 Task: Filter for unread messages   in folder Inbox
Action: Mouse moved to (692, 56)
Screenshot: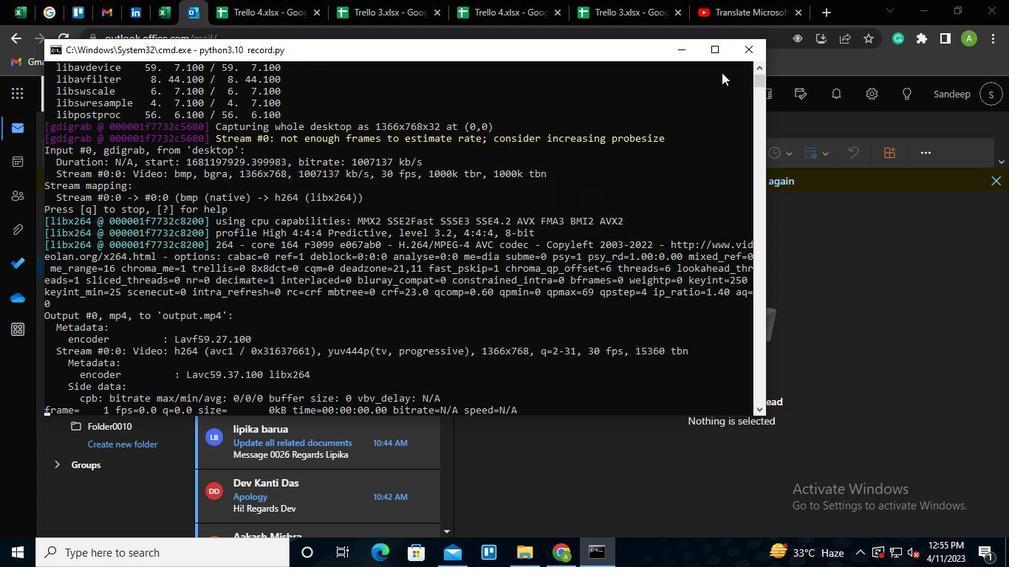 
Action: Mouse pressed left at (692, 56)
Screenshot: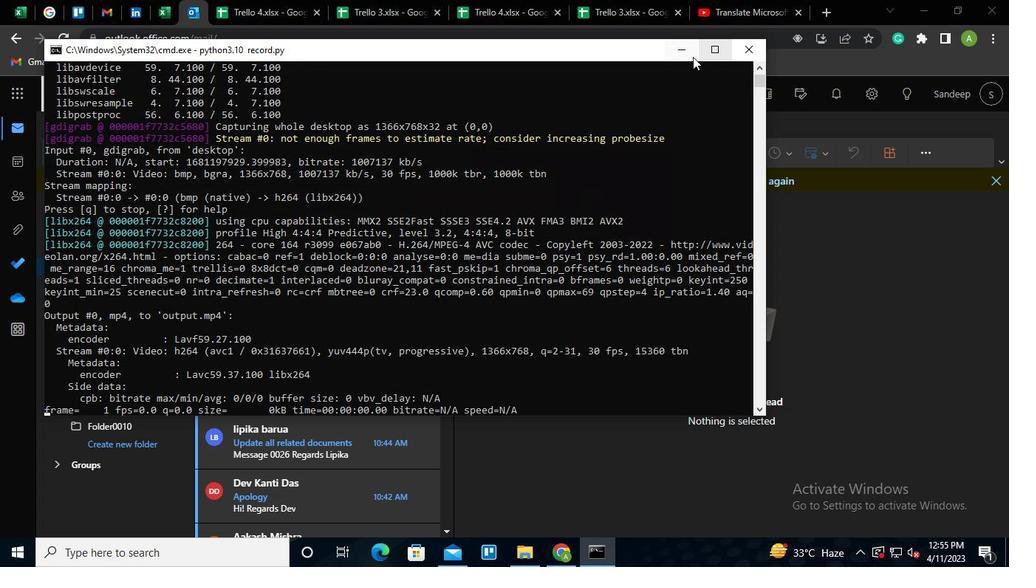 
Action: Mouse moved to (420, 209)
Screenshot: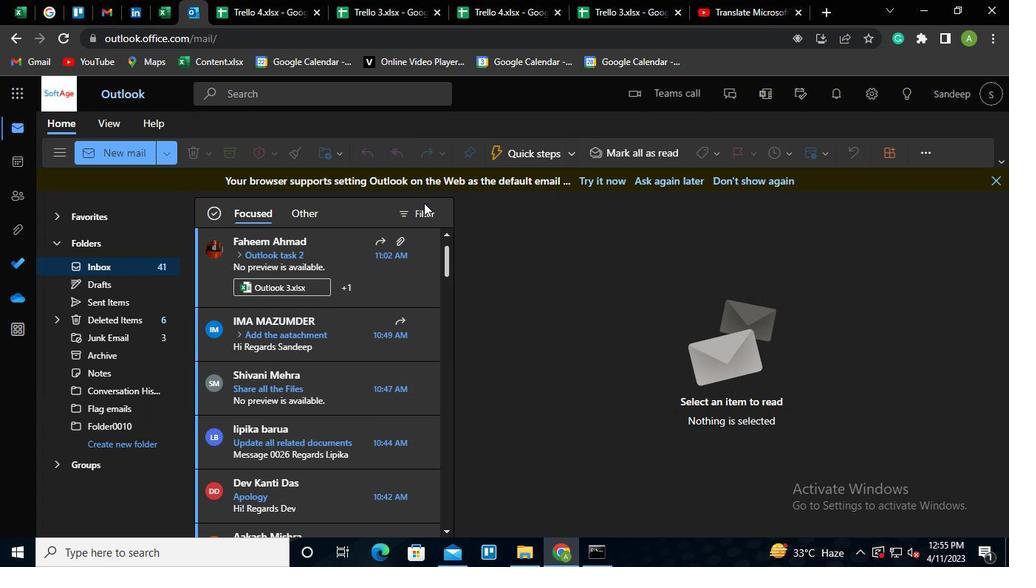 
Action: Mouse pressed left at (420, 209)
Screenshot: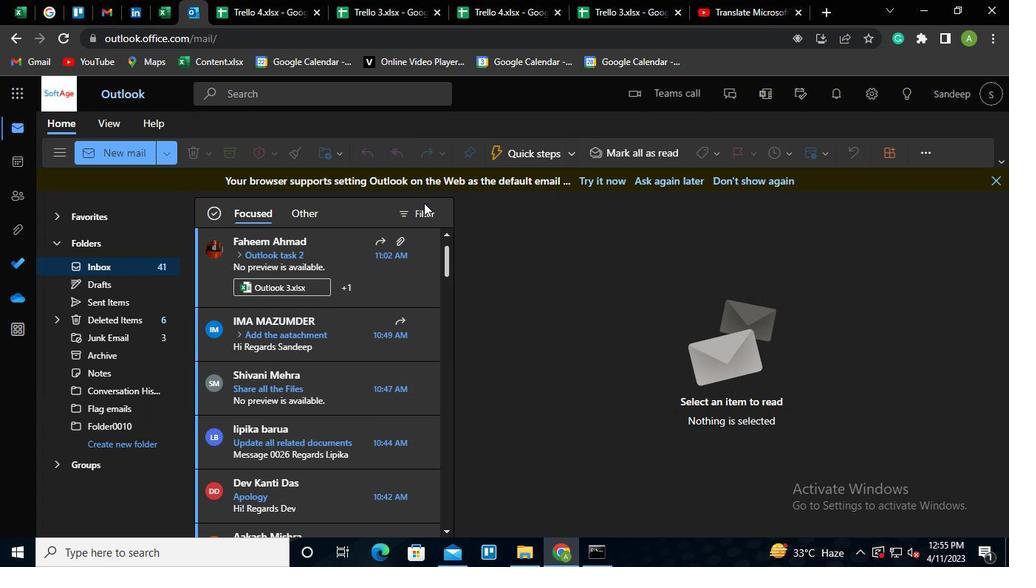 
Action: Mouse moved to (418, 260)
Screenshot: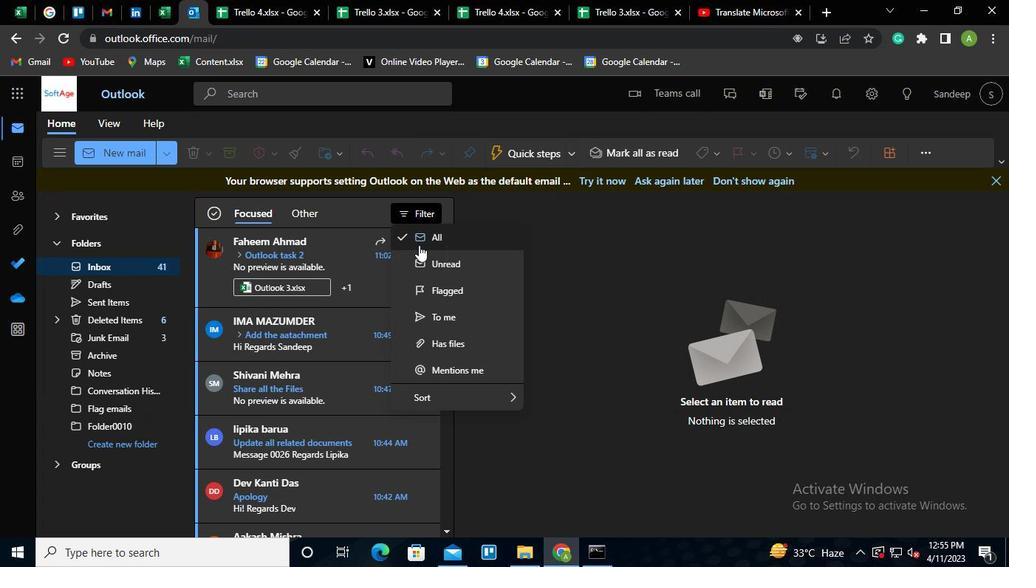 
Action: Mouse pressed left at (418, 260)
Screenshot: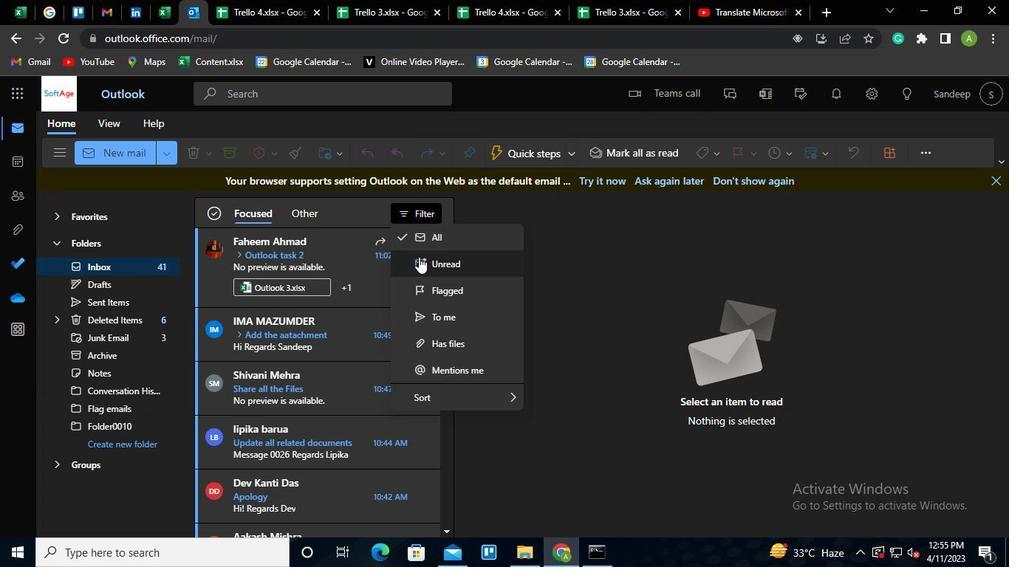 
Action: Mouse moved to (603, 549)
Screenshot: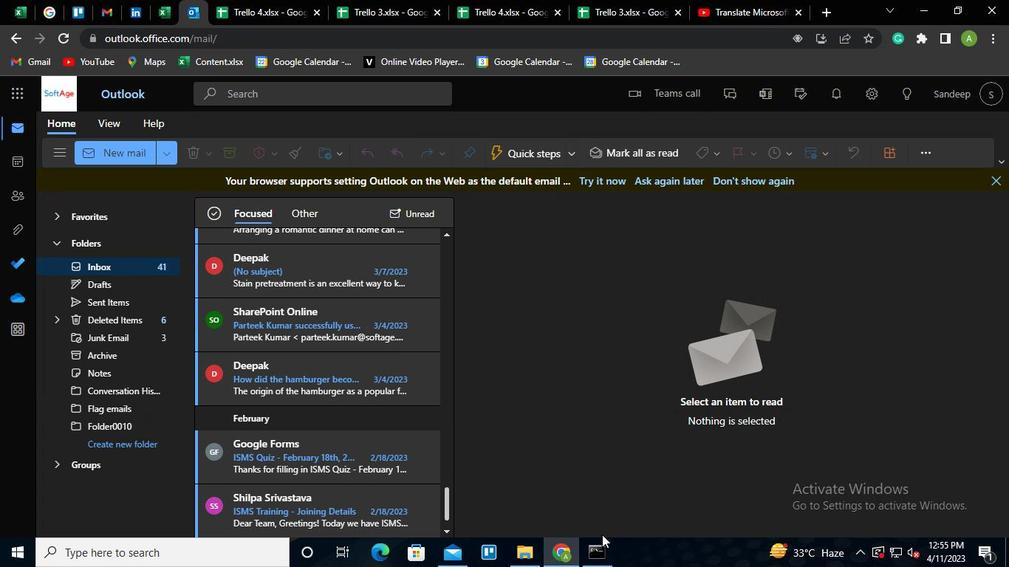 
Action: Mouse pressed left at (603, 549)
Screenshot: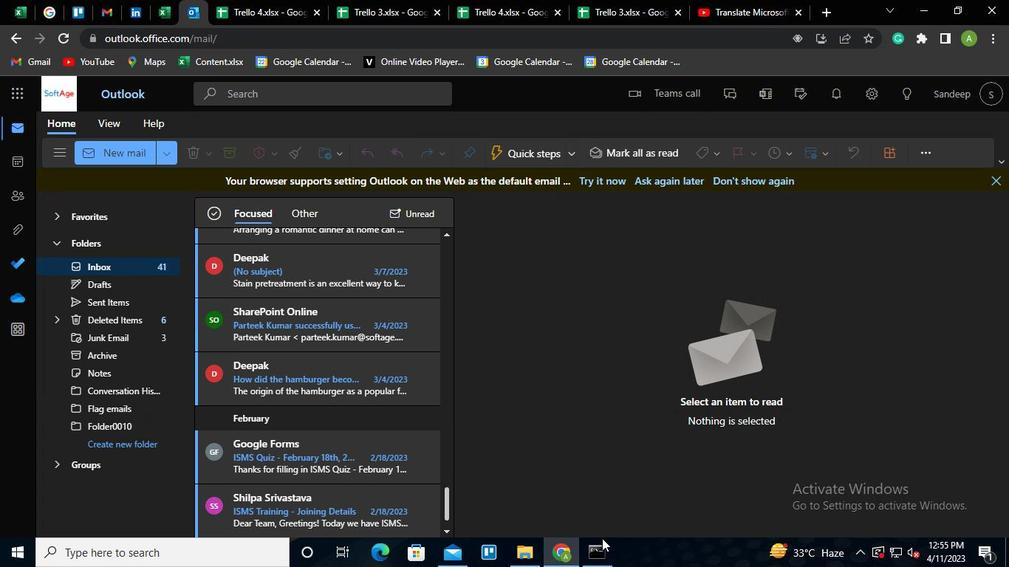 
Action: Mouse moved to (738, 55)
Screenshot: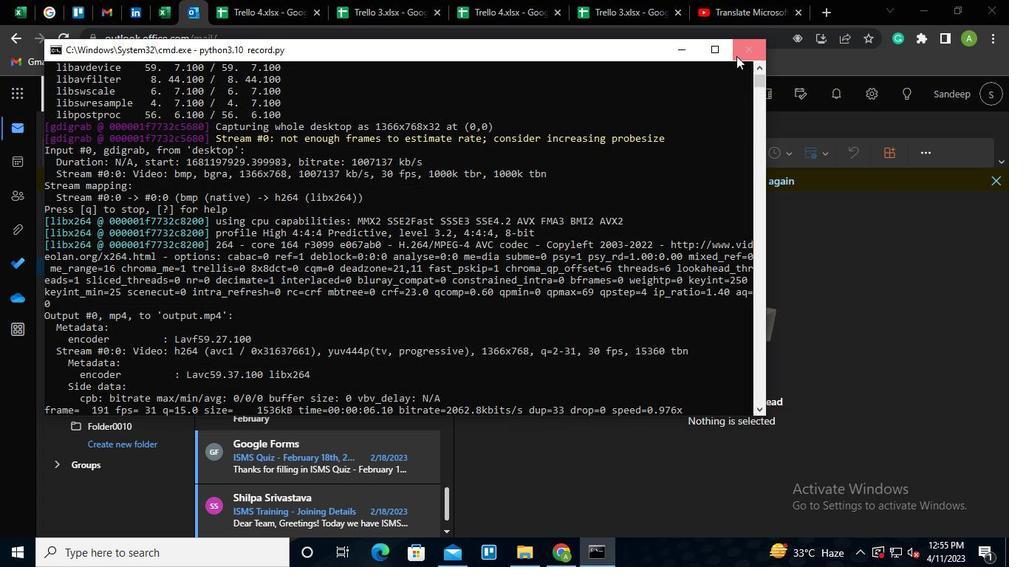 
Action: Mouse pressed left at (738, 55)
Screenshot: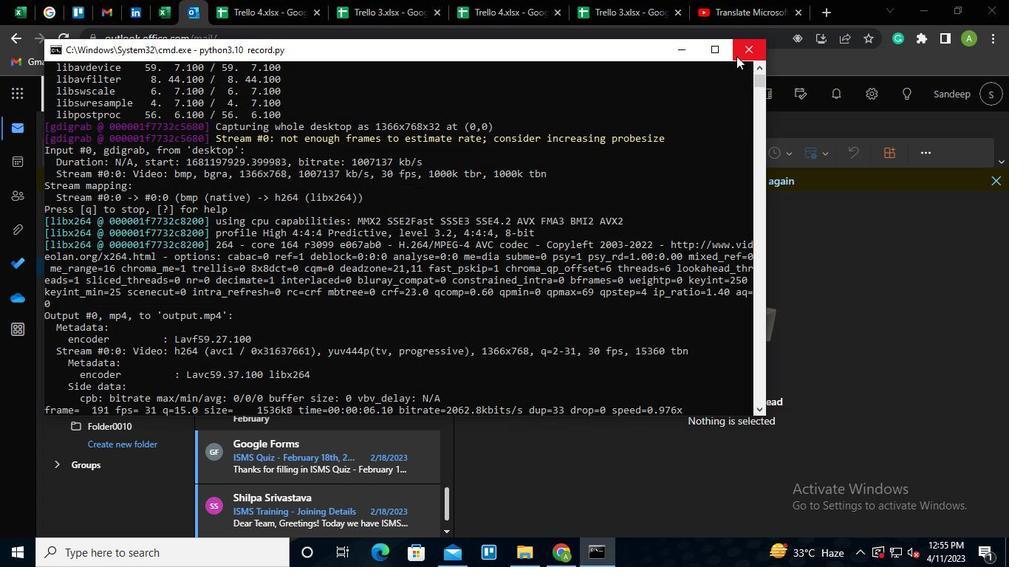 
